 Task: Set the "Debug mask" for decoding in FFmpeg audio/video decoder to 2.
Action: Mouse moved to (104, 10)
Screenshot: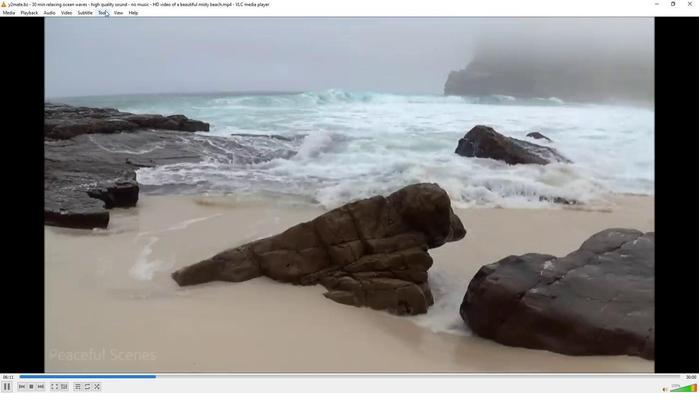 
Action: Mouse pressed left at (104, 10)
Screenshot: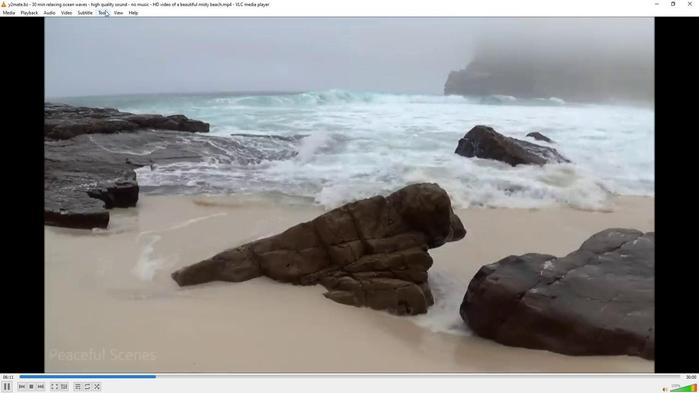 
Action: Mouse moved to (114, 98)
Screenshot: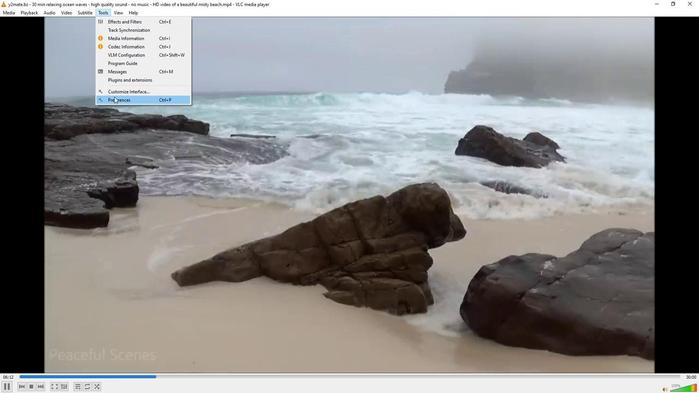 
Action: Mouse pressed left at (114, 98)
Screenshot: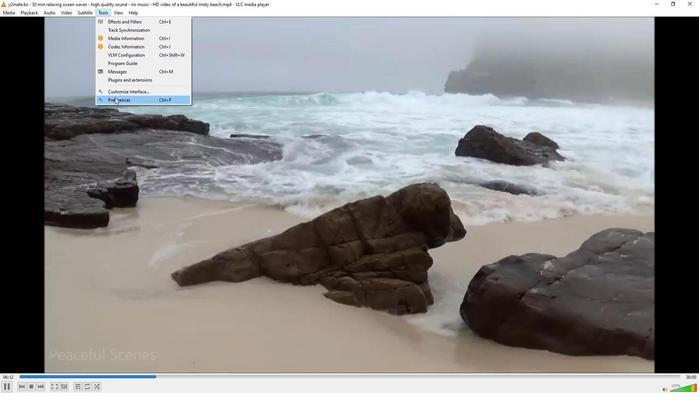 
Action: Mouse moved to (80, 306)
Screenshot: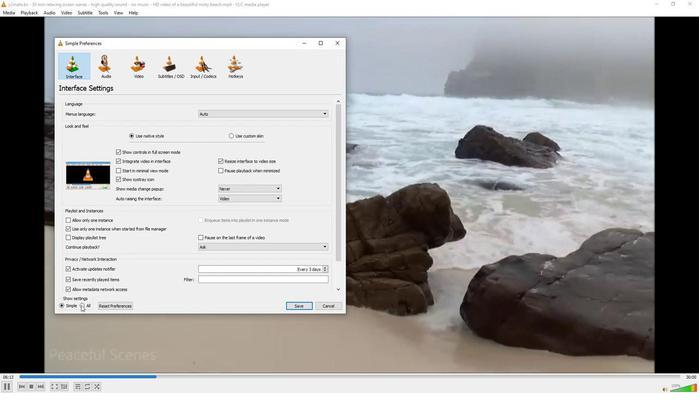 
Action: Mouse pressed left at (80, 306)
Screenshot: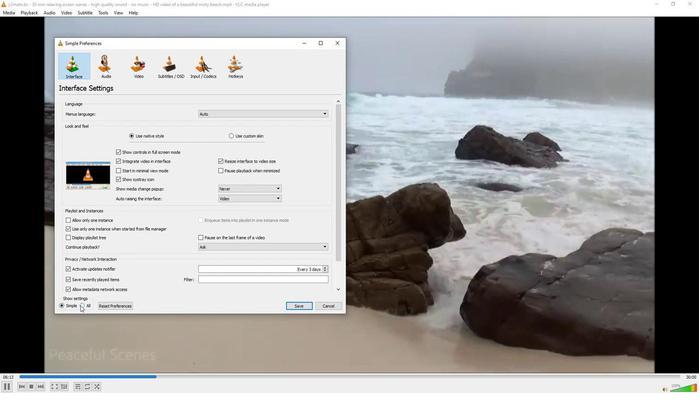 
Action: Mouse moved to (71, 205)
Screenshot: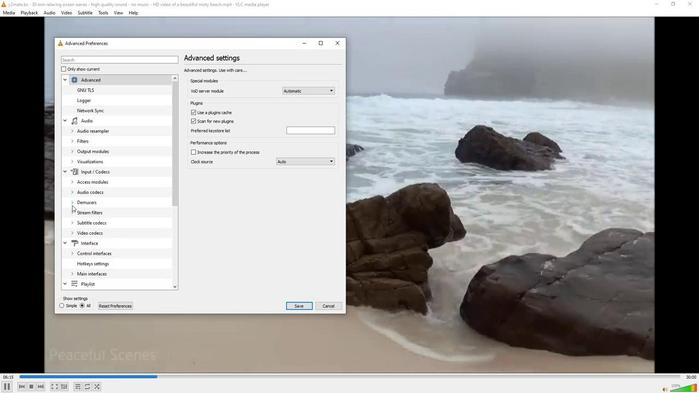 
Action: Mouse pressed left at (71, 205)
Screenshot: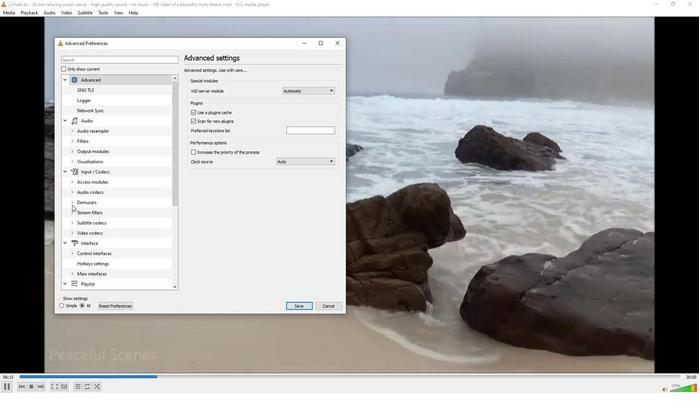 
Action: Mouse moved to (90, 228)
Screenshot: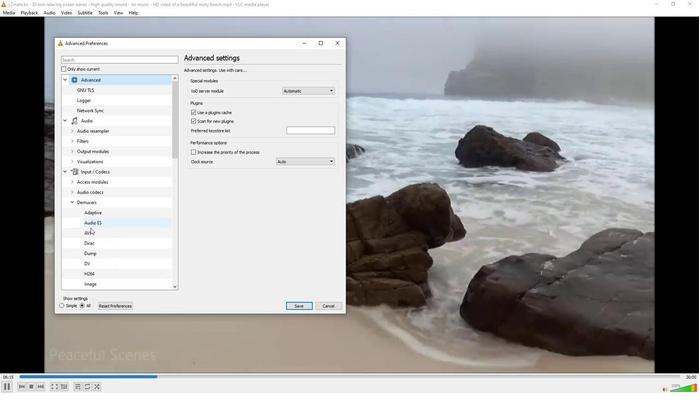 
Action: Mouse scrolled (90, 228) with delta (0, 0)
Screenshot: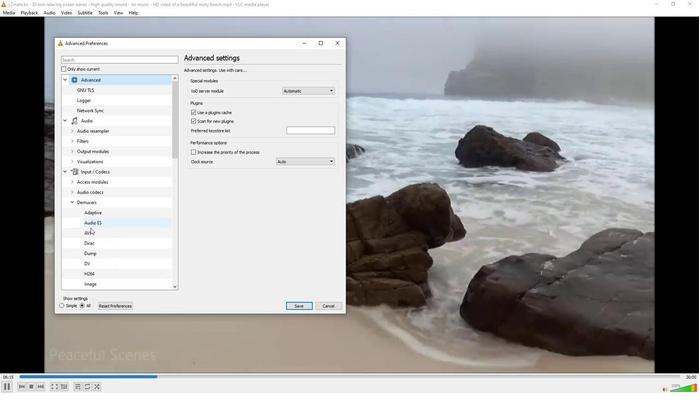 
Action: Mouse scrolled (90, 228) with delta (0, 0)
Screenshot: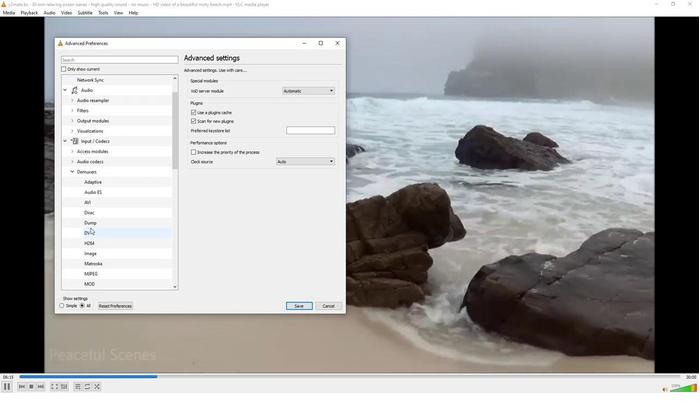 
Action: Mouse scrolled (90, 228) with delta (0, 0)
Screenshot: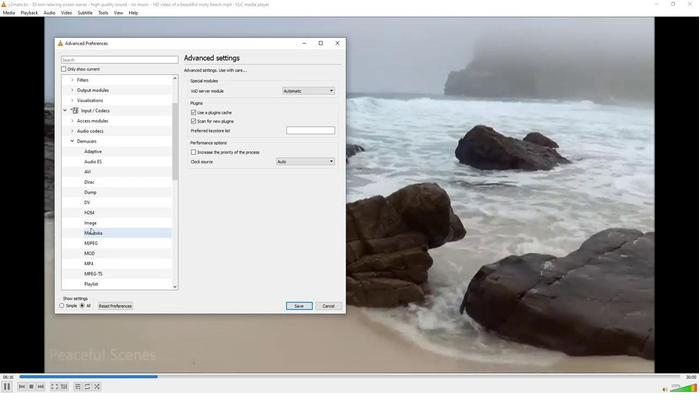 
Action: Mouse scrolled (90, 228) with delta (0, 0)
Screenshot: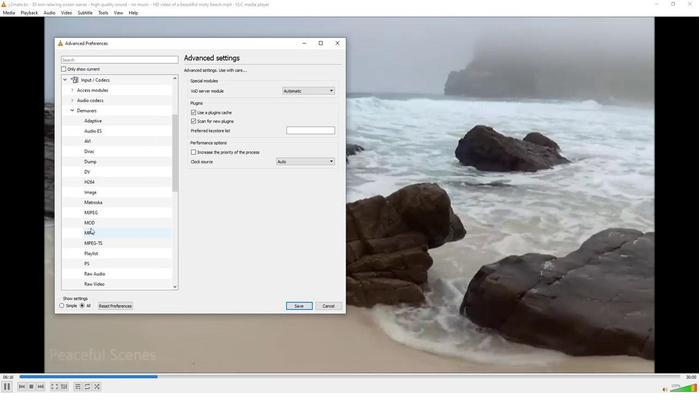 
Action: Mouse scrolled (90, 228) with delta (0, 0)
Screenshot: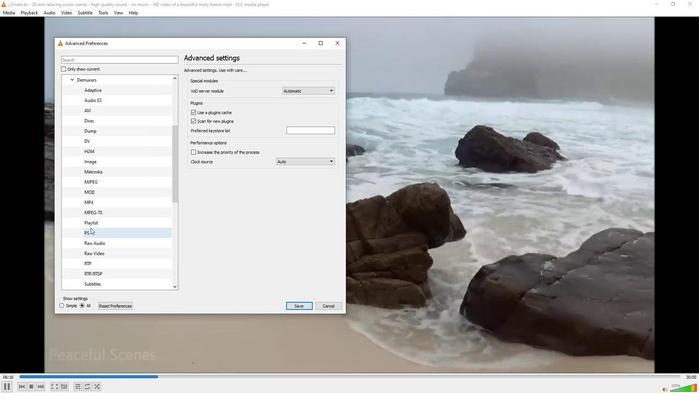 
Action: Mouse scrolled (90, 228) with delta (0, 0)
Screenshot: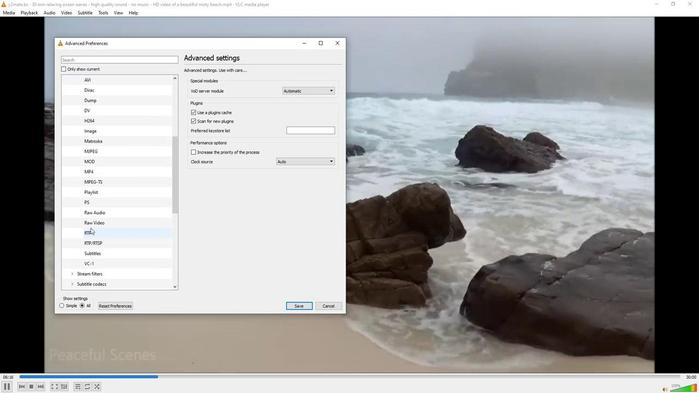 
Action: Mouse moved to (71, 263)
Screenshot: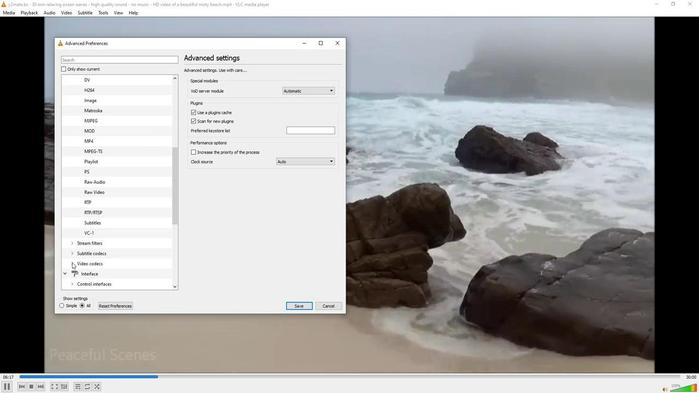 
Action: Mouse pressed left at (71, 263)
Screenshot: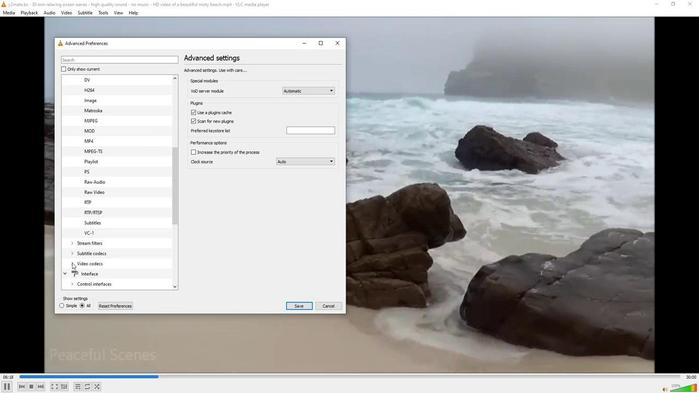 
Action: Mouse moved to (89, 282)
Screenshot: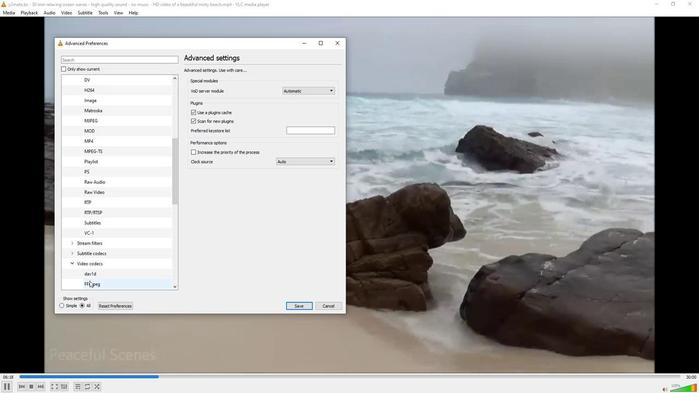 
Action: Mouse pressed left at (89, 282)
Screenshot: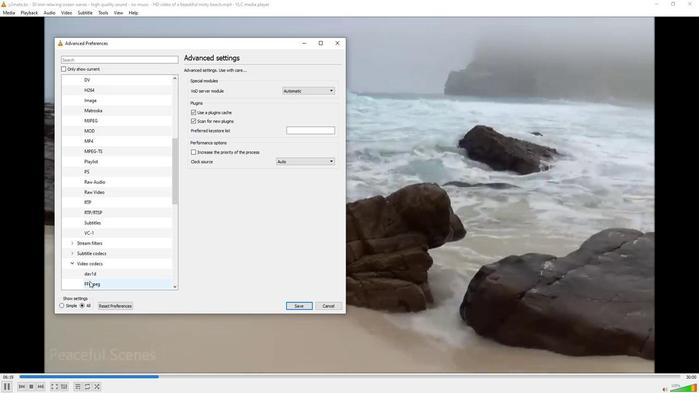 
Action: Mouse moved to (321, 183)
Screenshot: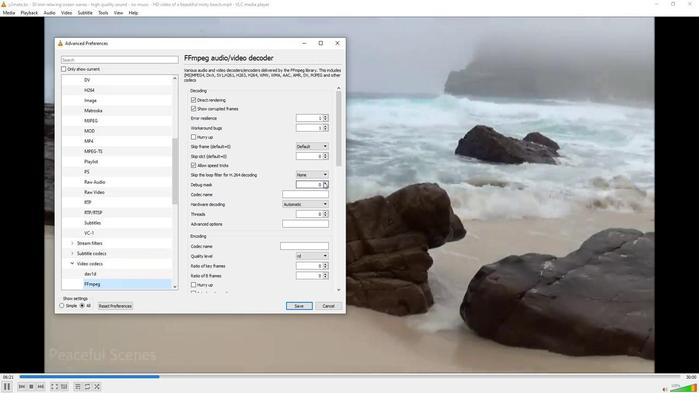 
Action: Mouse pressed left at (321, 183)
Screenshot: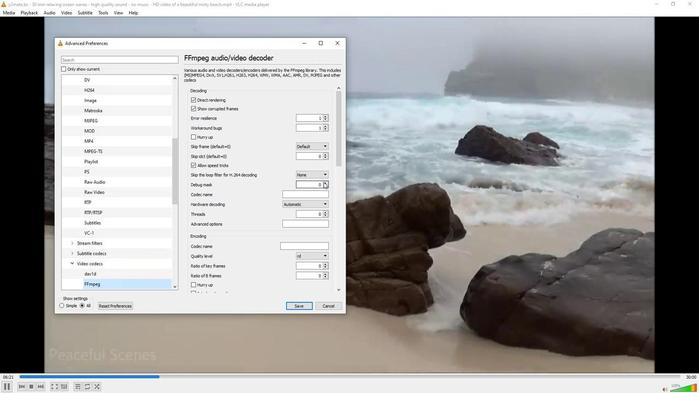 
Action: Mouse pressed left at (321, 183)
Screenshot: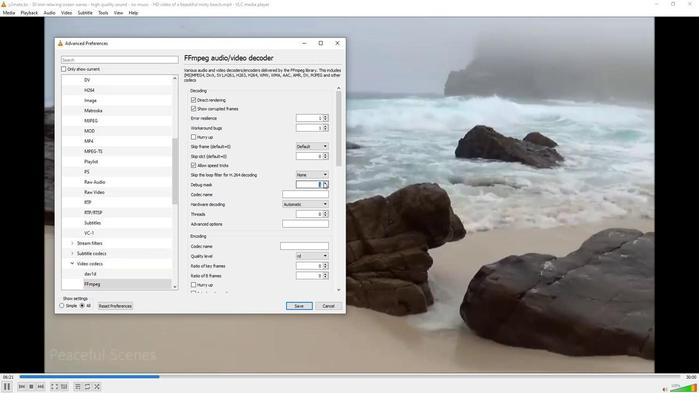 
Action: Mouse moved to (276, 202)
Screenshot: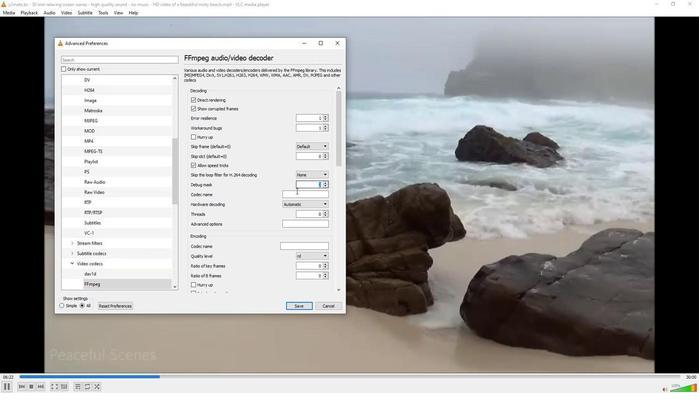 
